 Task: Look for gluten-free products.
Action: Mouse moved to (39, 309)
Screenshot: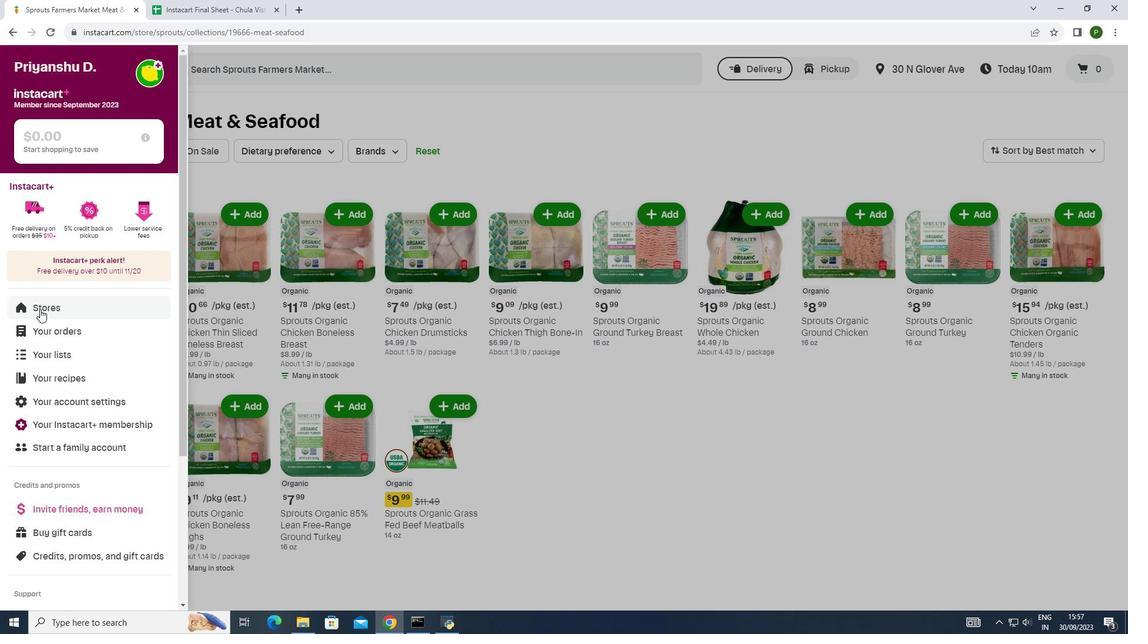 
Action: Mouse pressed left at (39, 309)
Screenshot: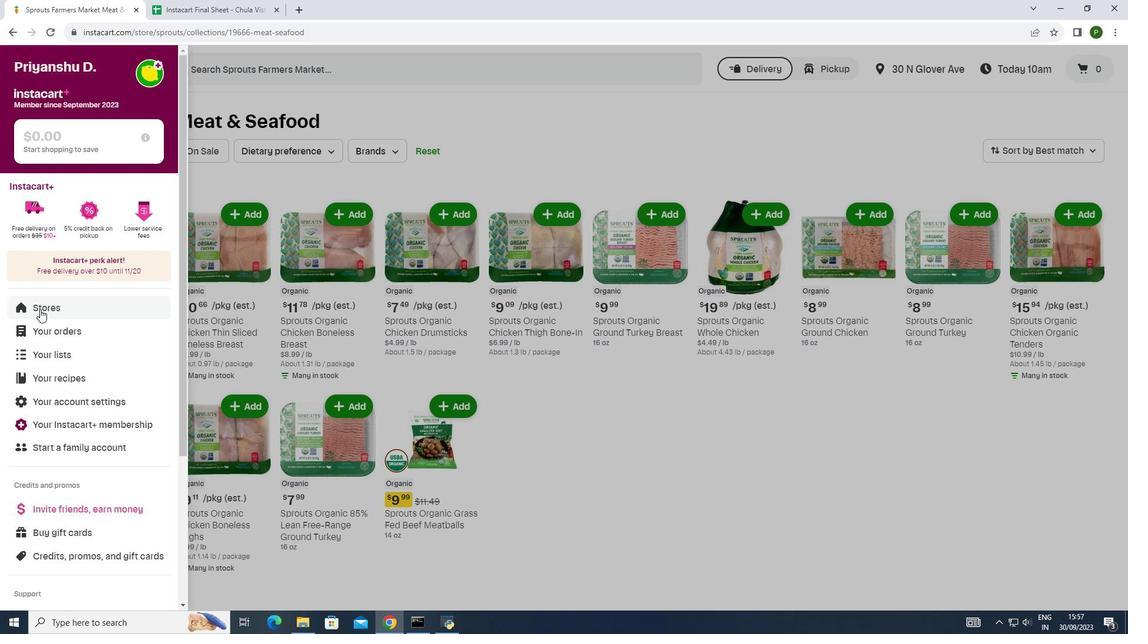 
Action: Mouse moved to (262, 120)
Screenshot: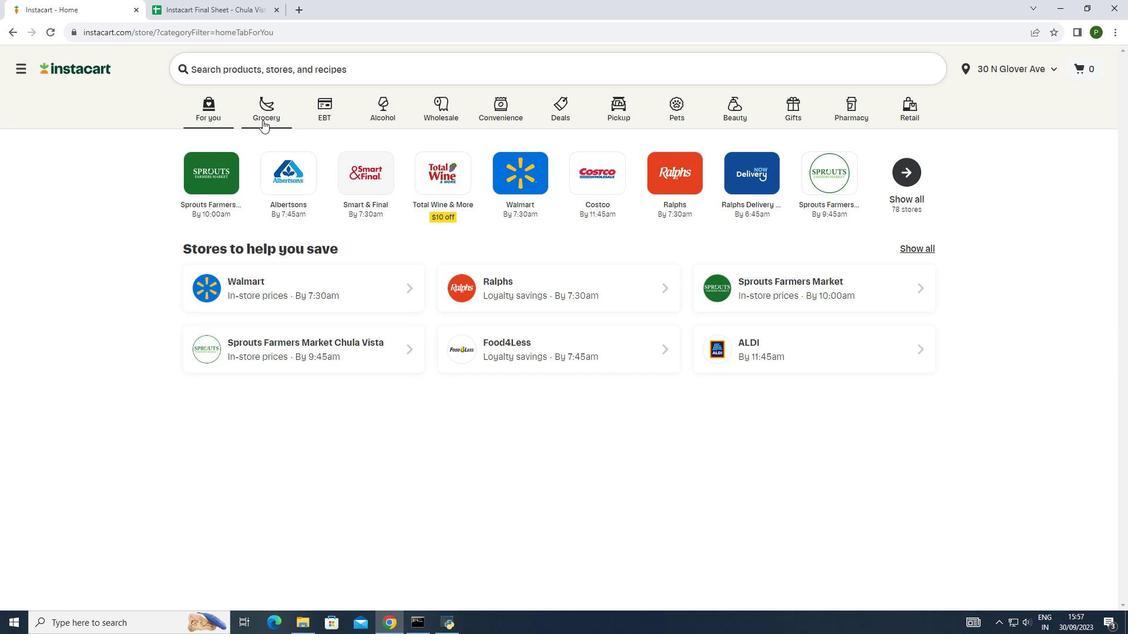 
Action: Mouse pressed left at (262, 120)
Screenshot: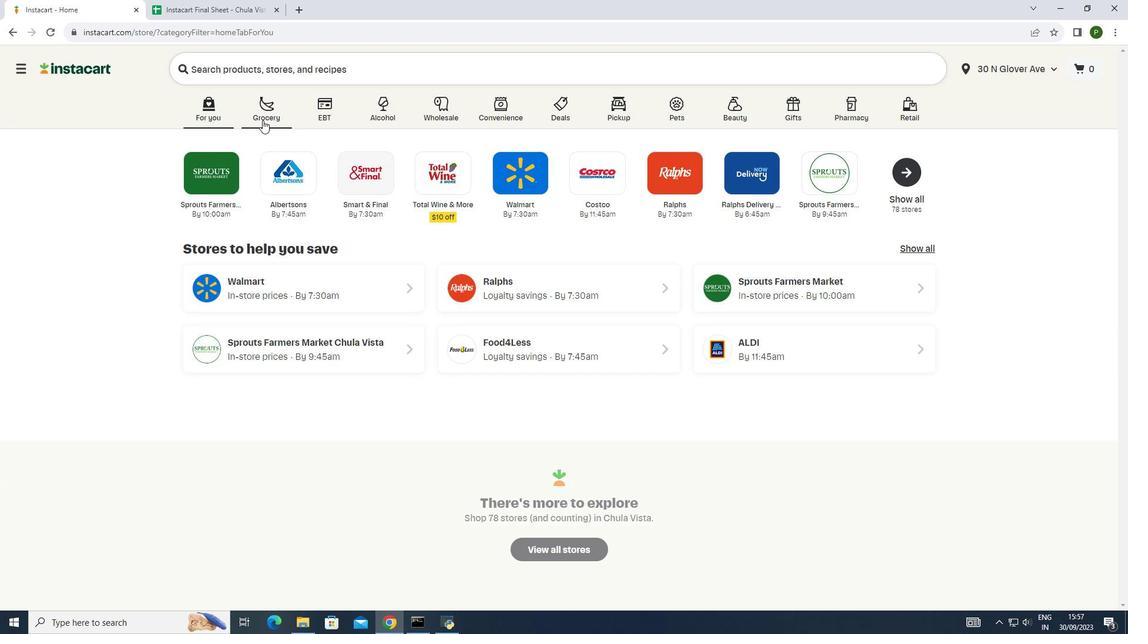 
Action: Mouse moved to (581, 178)
Screenshot: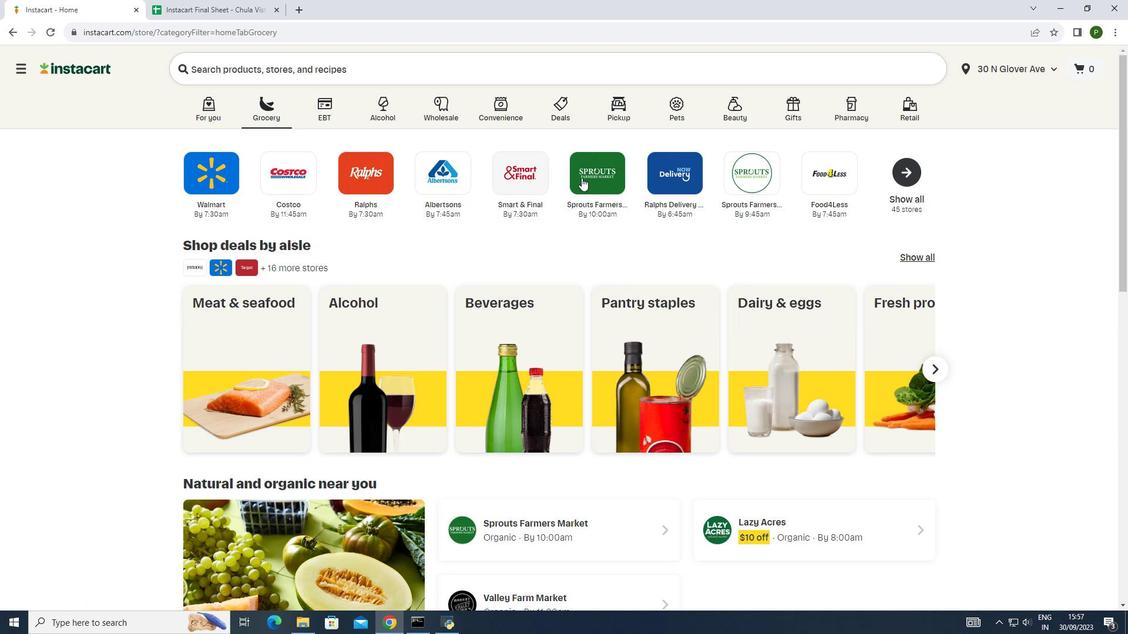 
Action: Mouse pressed left at (581, 178)
Screenshot: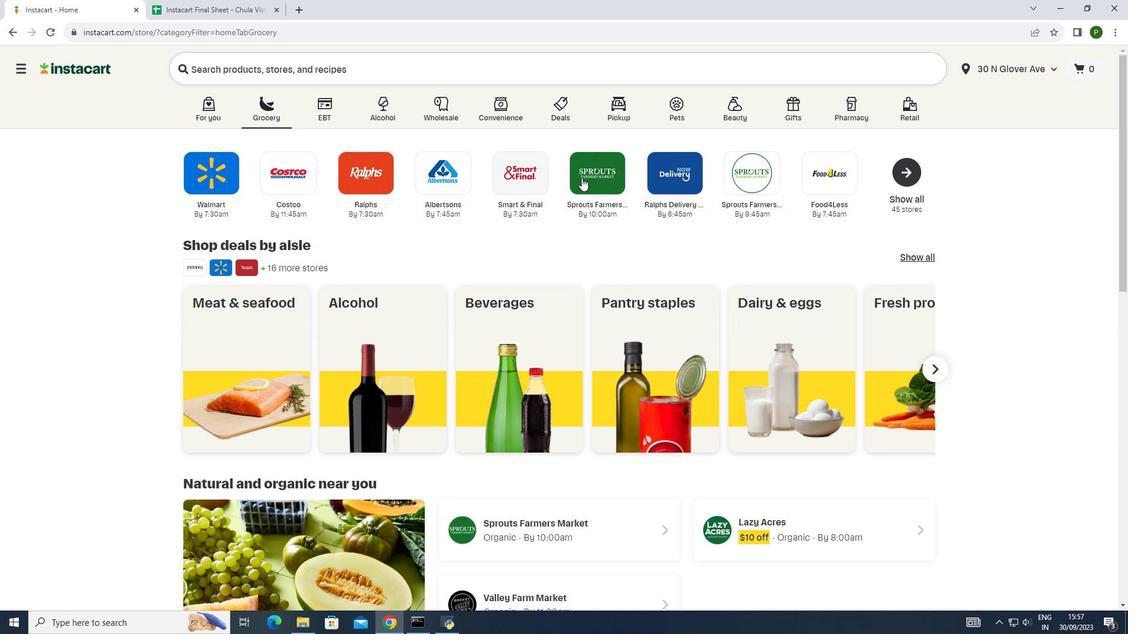 
Action: Mouse moved to (58, 313)
Screenshot: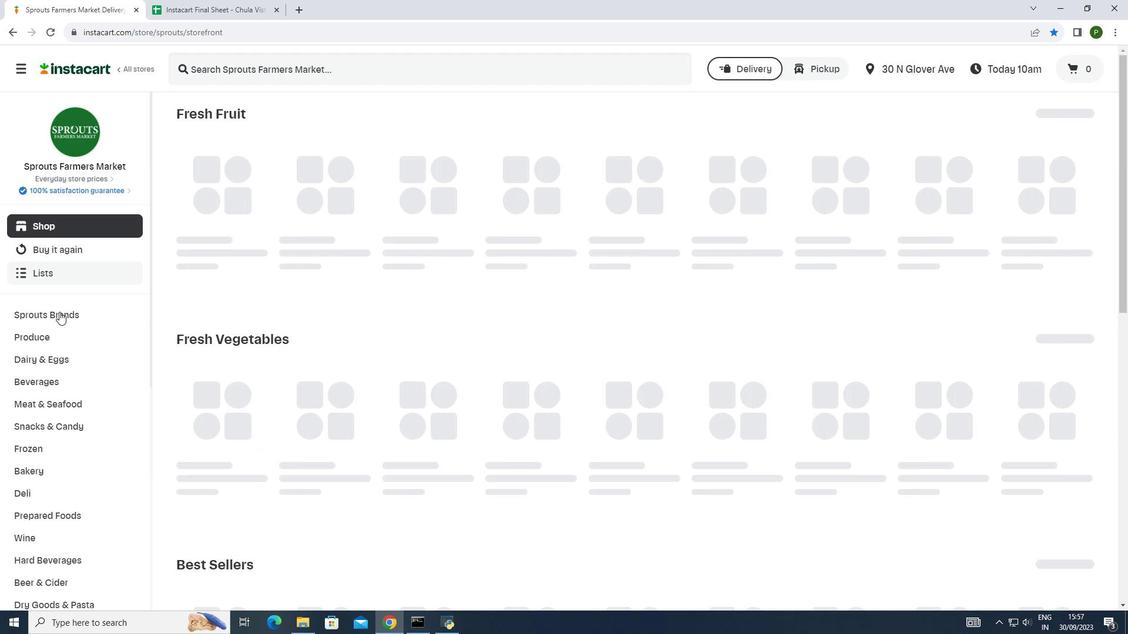 
Action: Mouse pressed left at (58, 313)
Screenshot: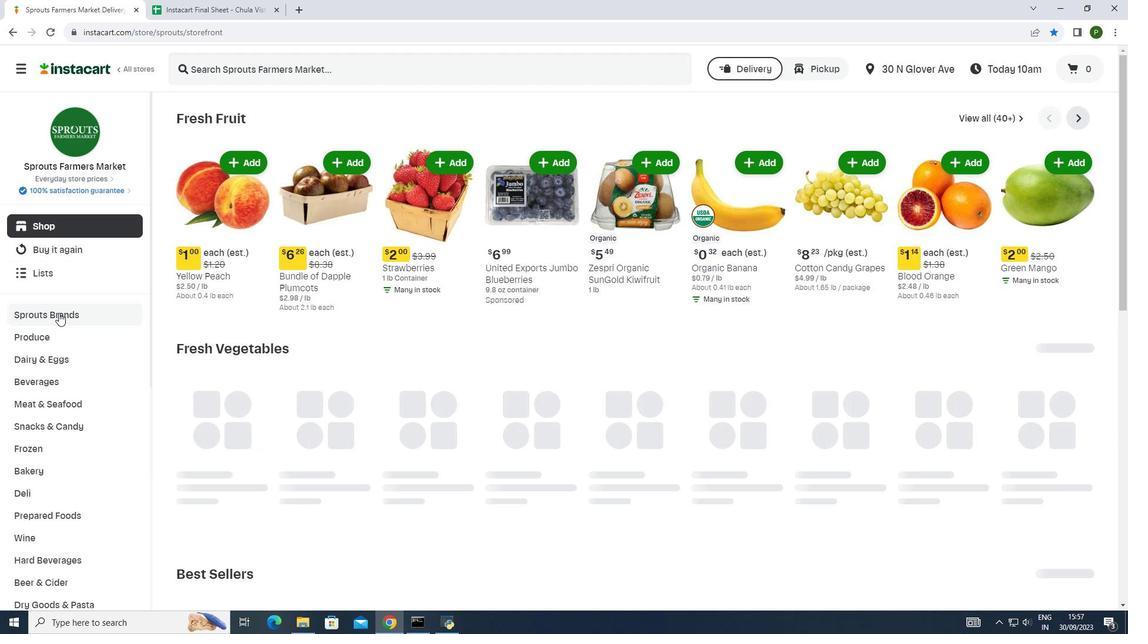 
Action: Mouse moved to (56, 356)
Screenshot: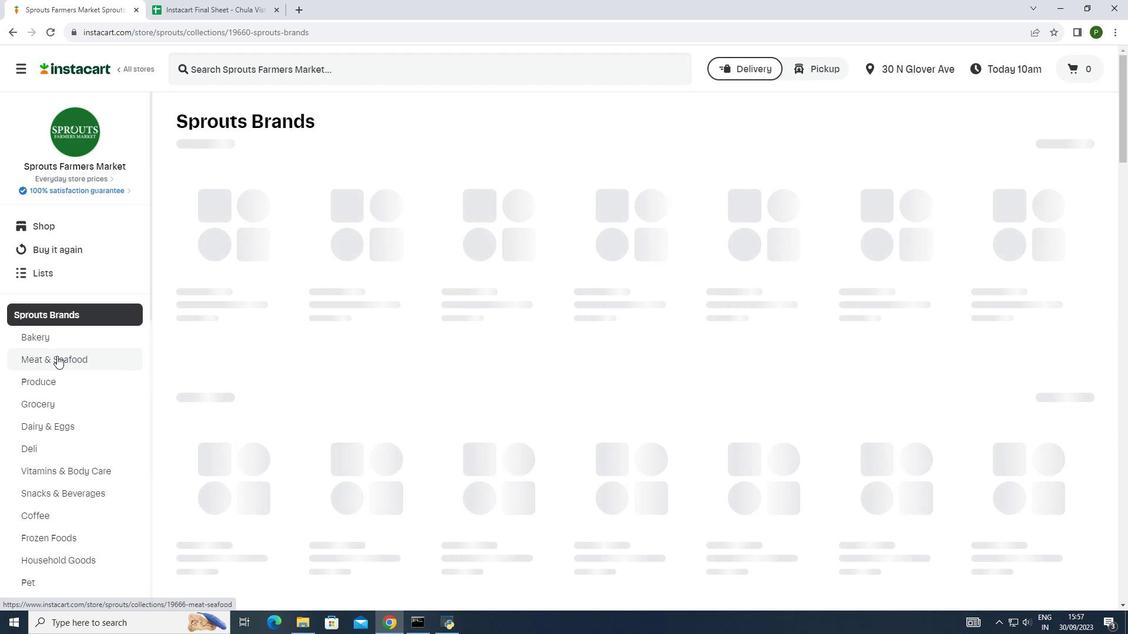 
Action: Mouse pressed left at (56, 356)
Screenshot: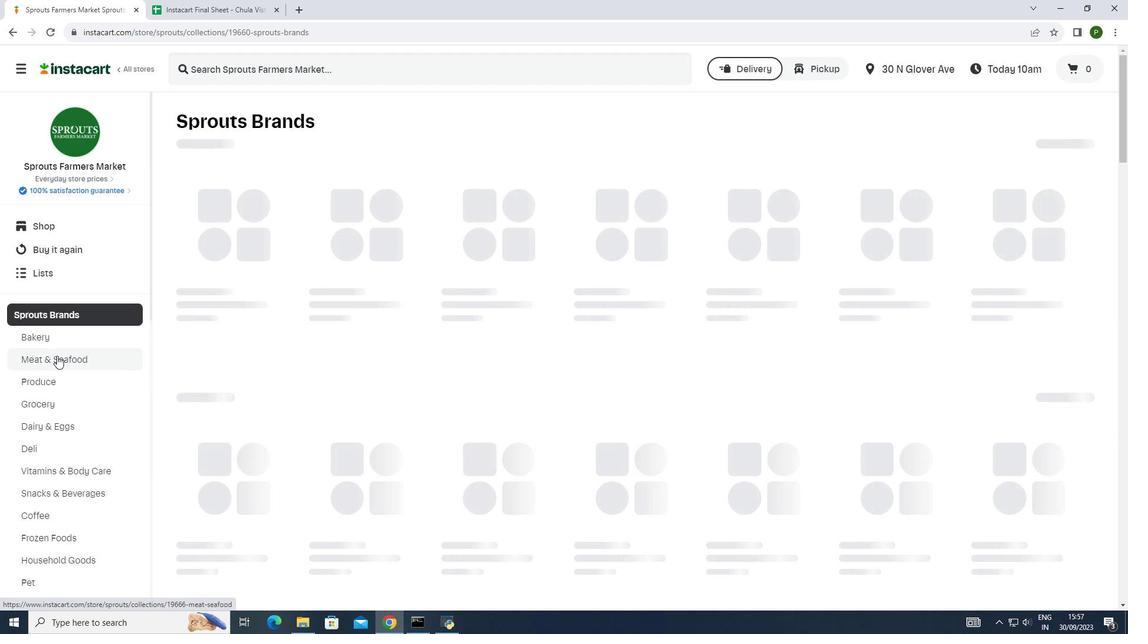 
Action: Mouse moved to (273, 153)
Screenshot: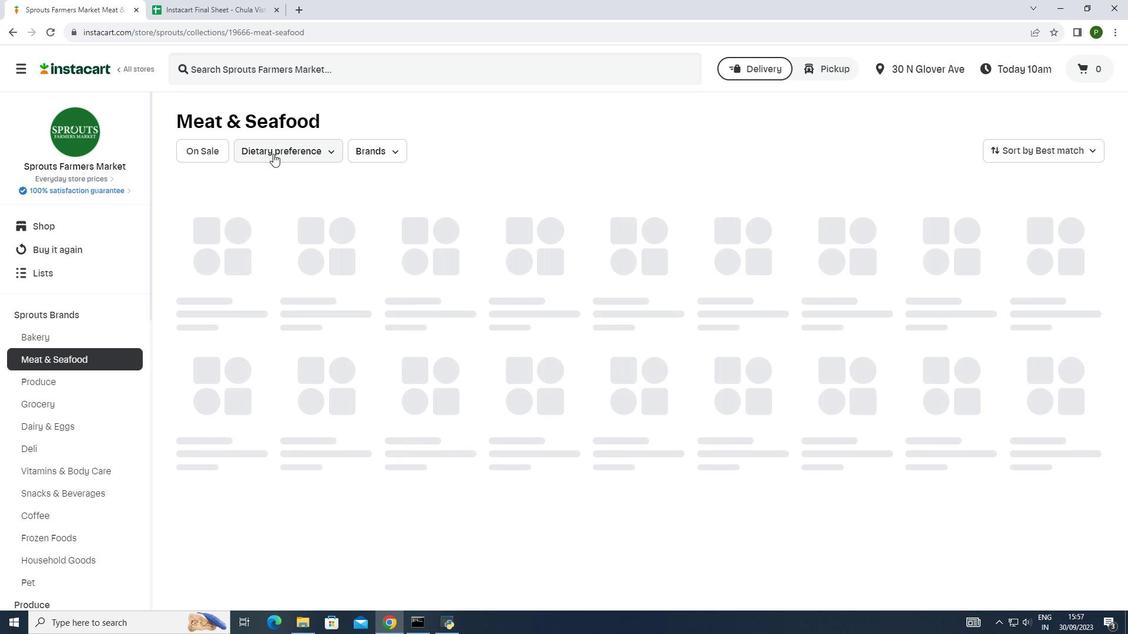 
Action: Mouse pressed left at (273, 153)
Screenshot: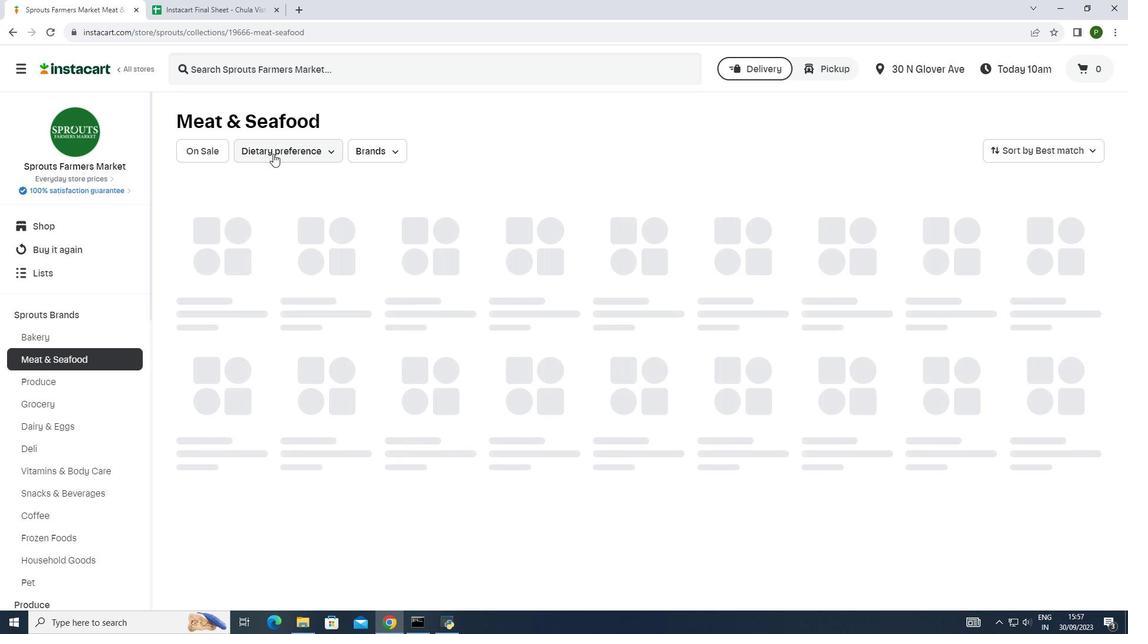 
Action: Mouse moved to (269, 219)
Screenshot: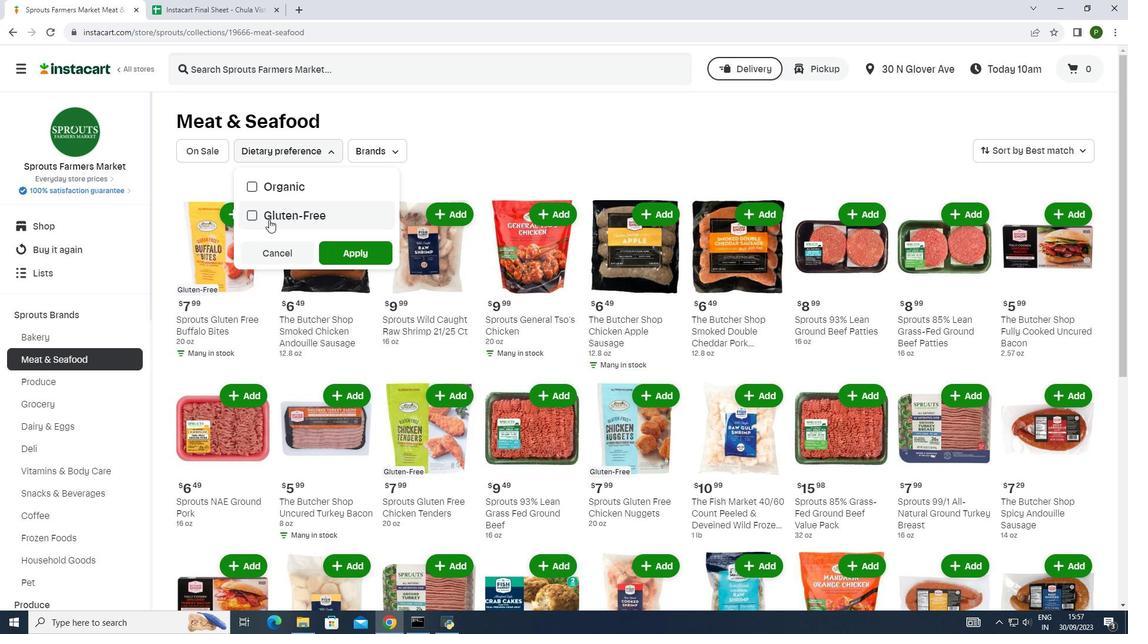 
Action: Mouse pressed left at (269, 219)
Screenshot: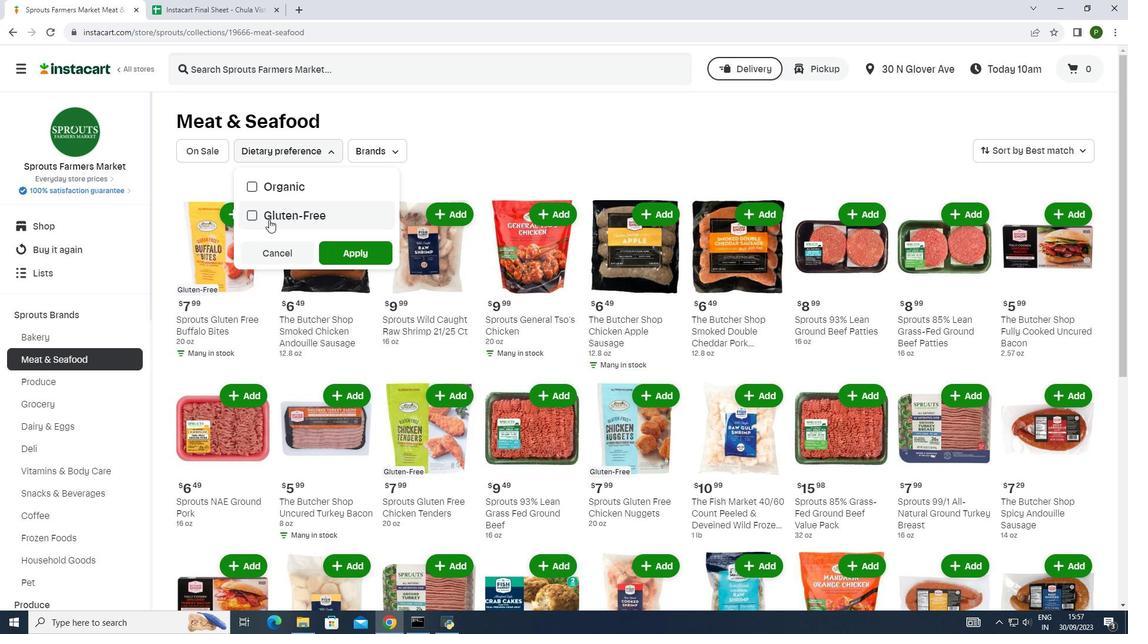 
Action: Mouse moved to (335, 247)
Screenshot: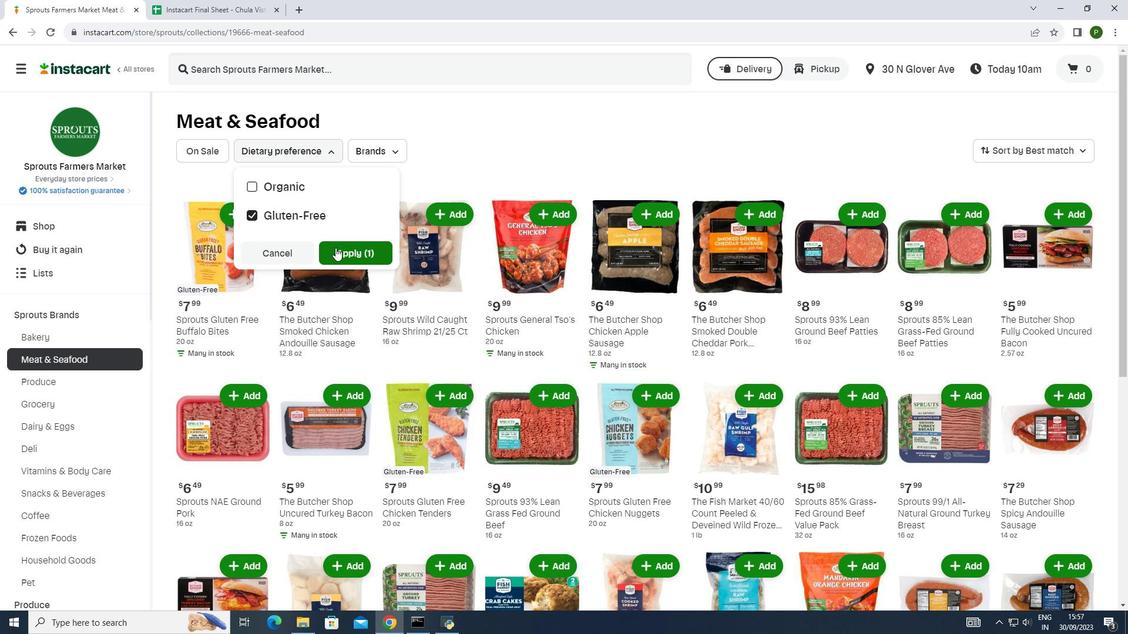 
Action: Mouse pressed left at (335, 247)
Screenshot: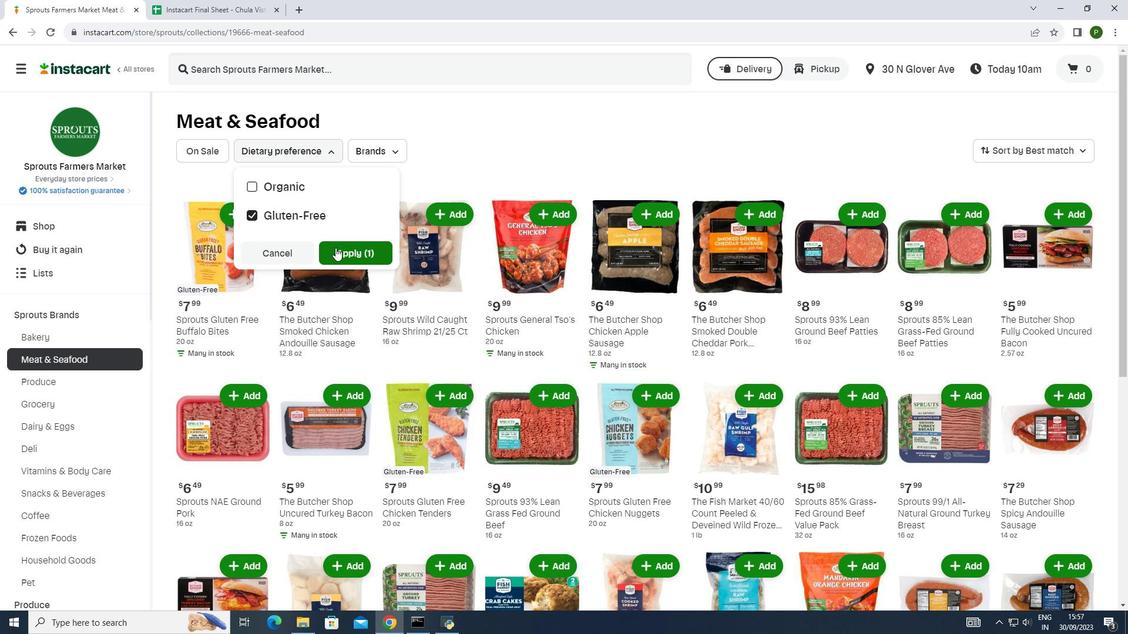 
Action: Mouse moved to (337, 247)
Screenshot: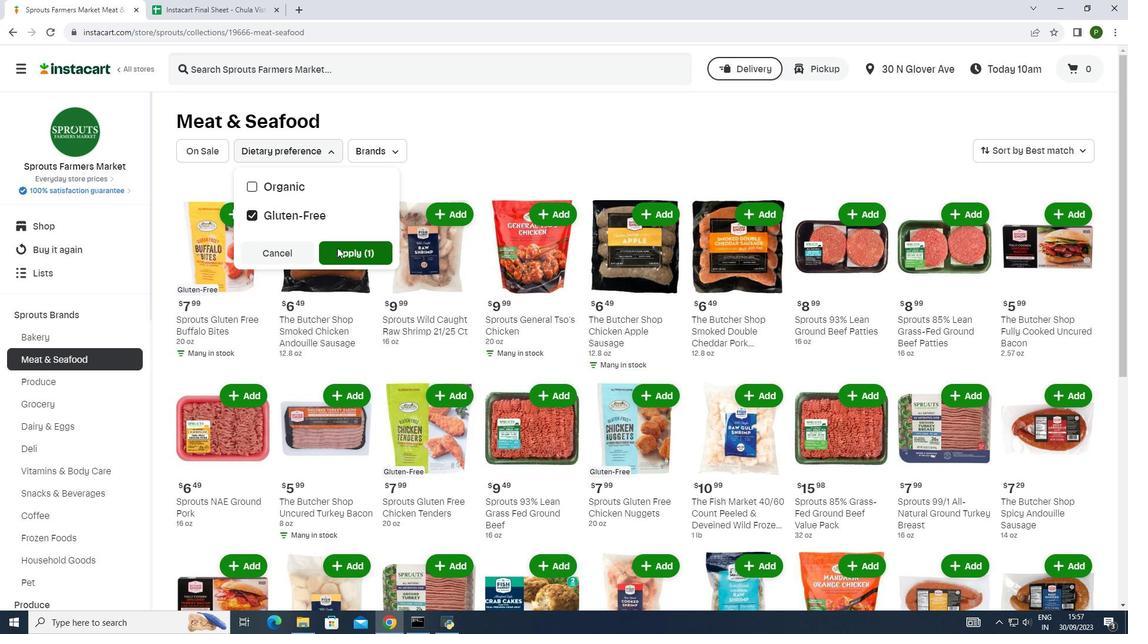 
